 Task: Use the formula "OR" in spreadsheet "Project portfolio".
Action: Mouse moved to (108, 81)
Screenshot: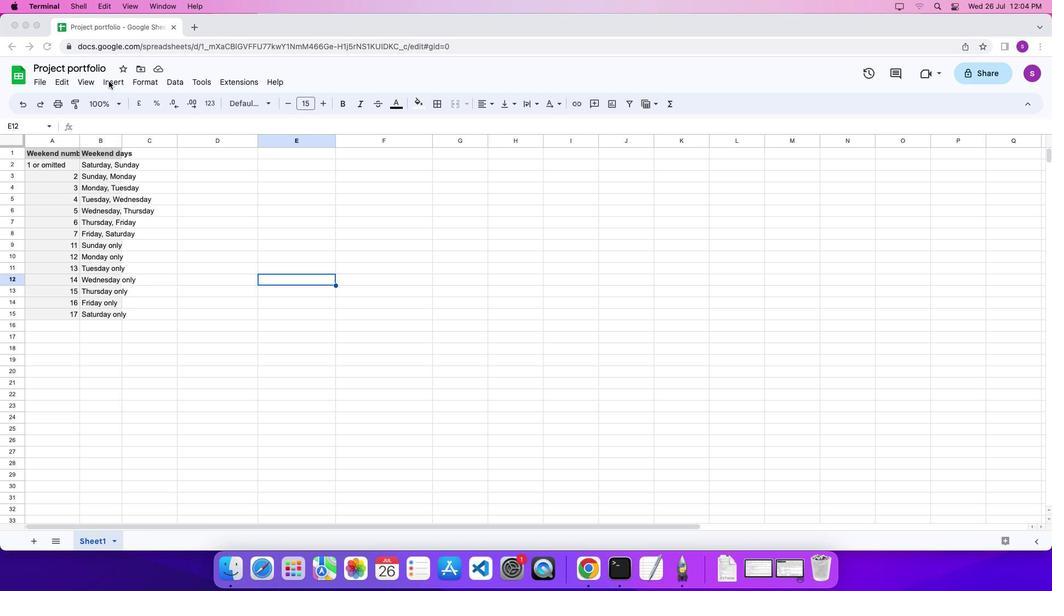 
Action: Mouse pressed left at (108, 81)
Screenshot: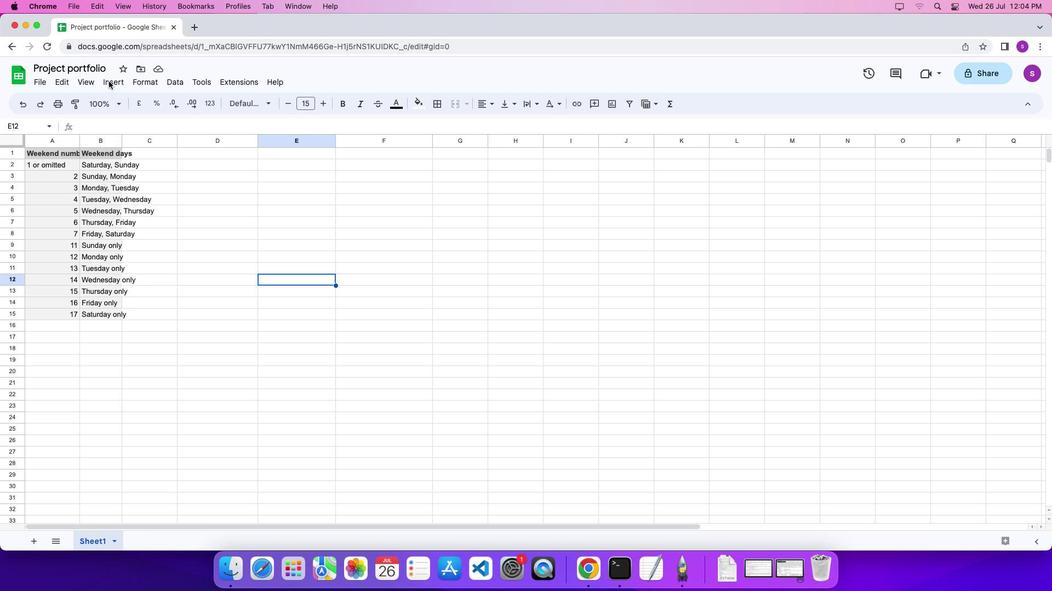 
Action: Mouse moved to (113, 81)
Screenshot: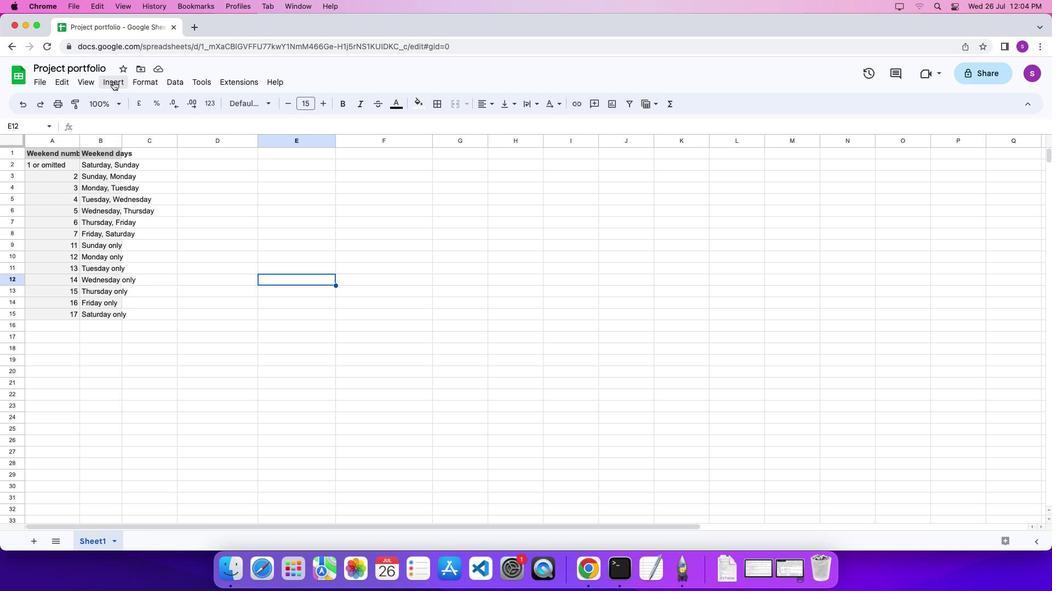 
Action: Mouse pressed left at (113, 81)
Screenshot: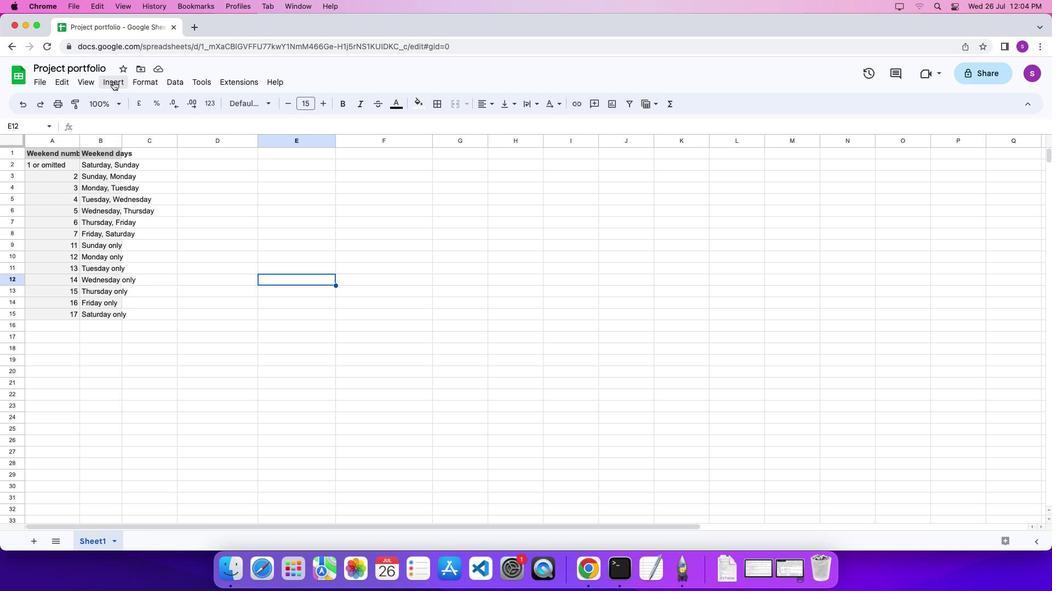 
Action: Mouse moved to (479, 484)
Screenshot: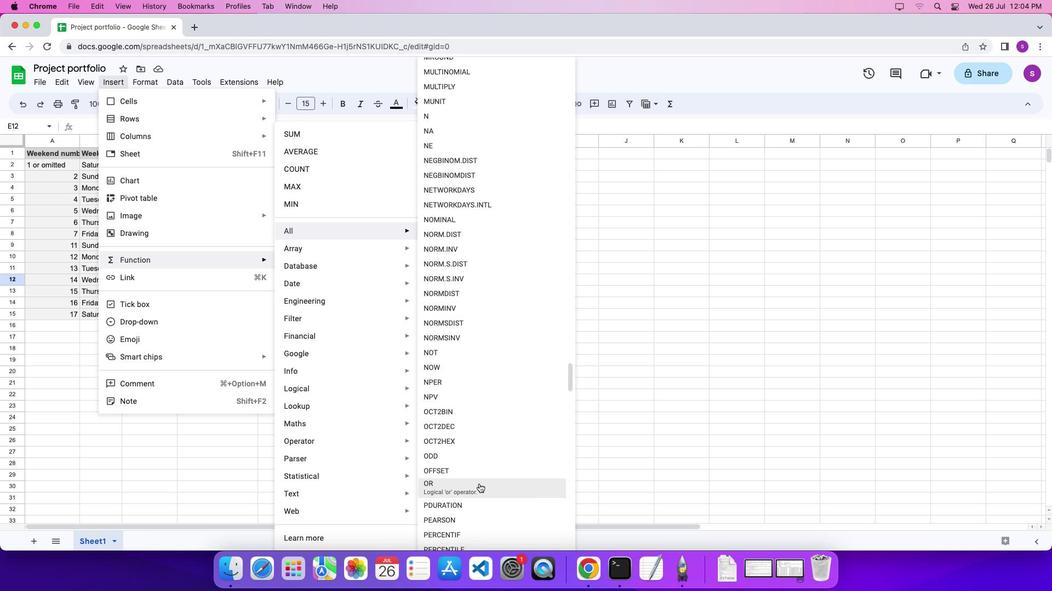 
Action: Mouse pressed left at (479, 484)
Screenshot: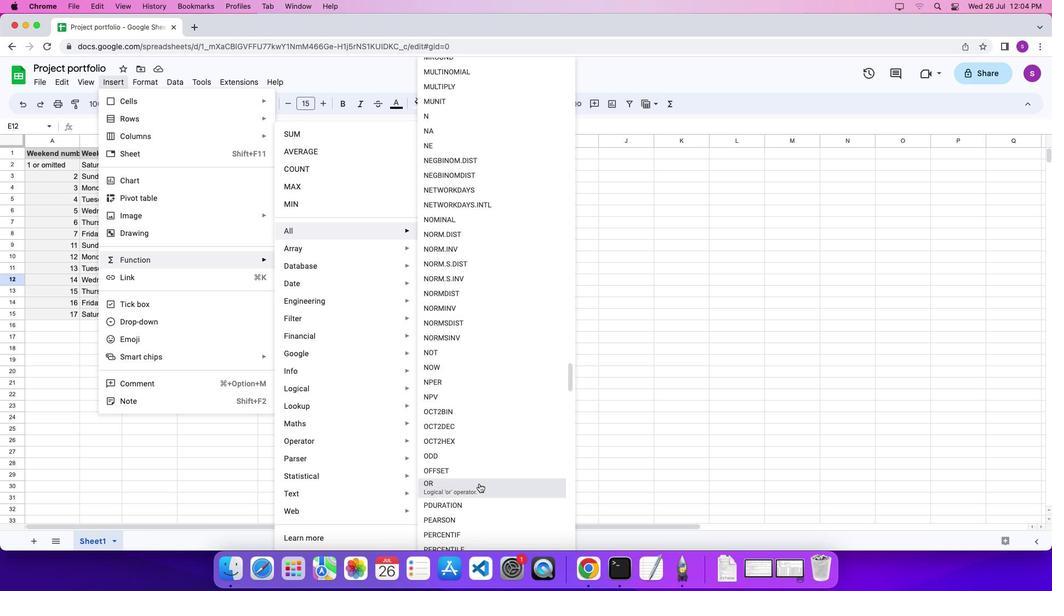 
Action: Mouse moved to (415, 343)
Screenshot: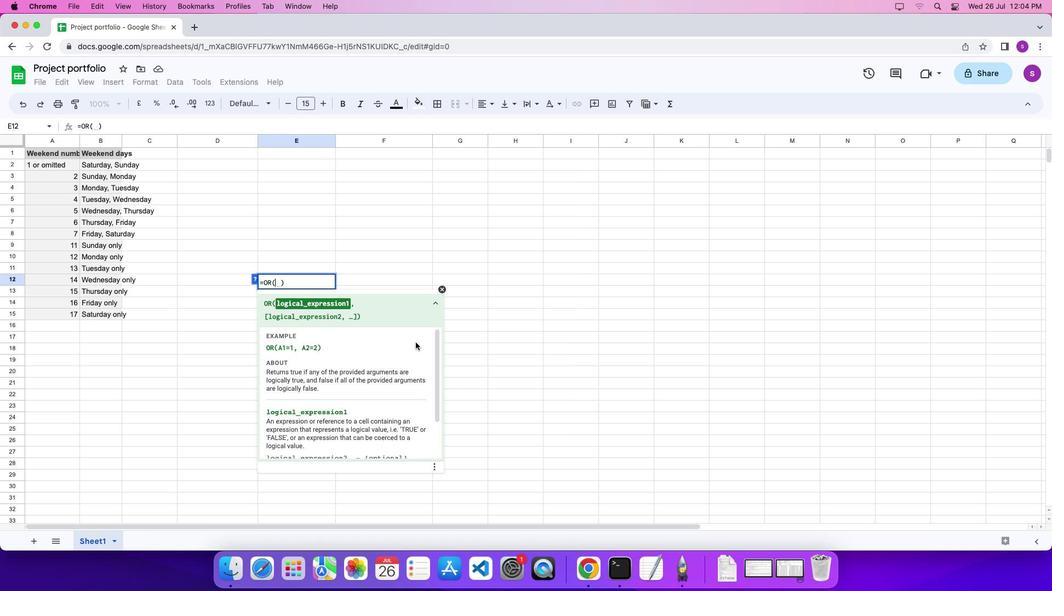 
Action: Key pressed Key.shift'A''1''=''1'','Key.shift'A''2''=''2''\x03'
Screenshot: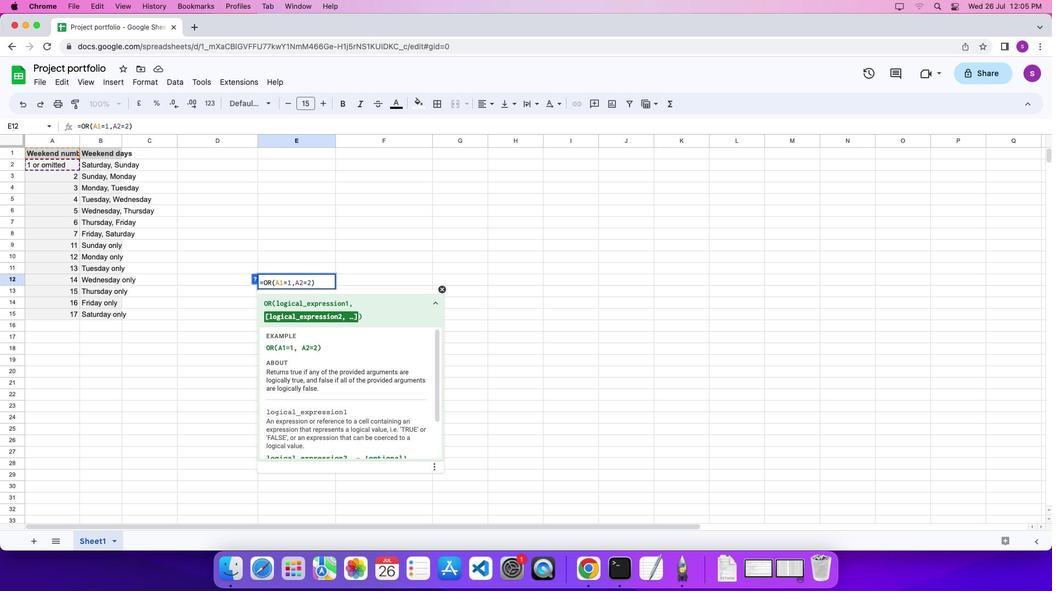 
